 Task: Change background colour gradient.
Action: Mouse moved to (306, 82)
Screenshot: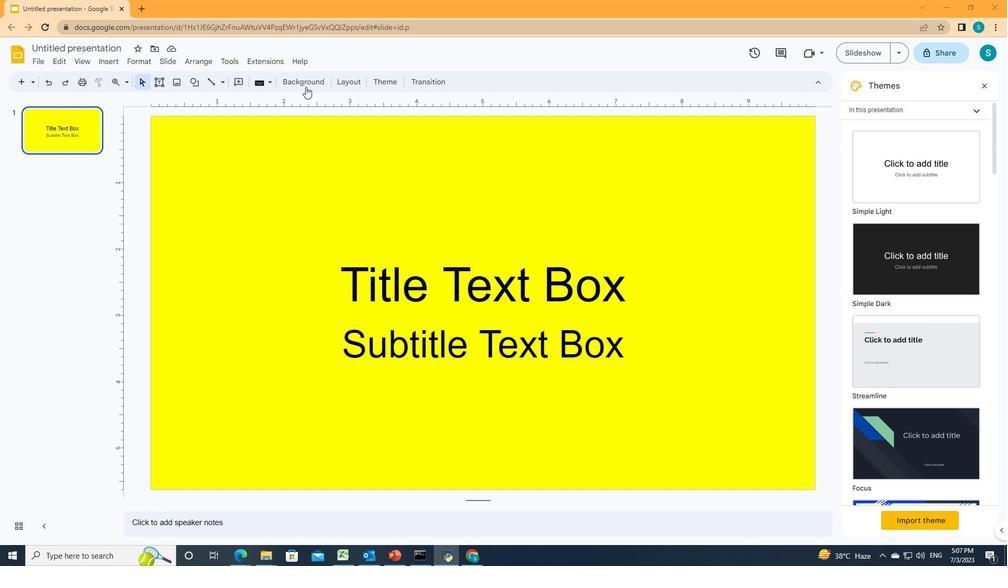 
Action: Mouse pressed left at (306, 82)
Screenshot: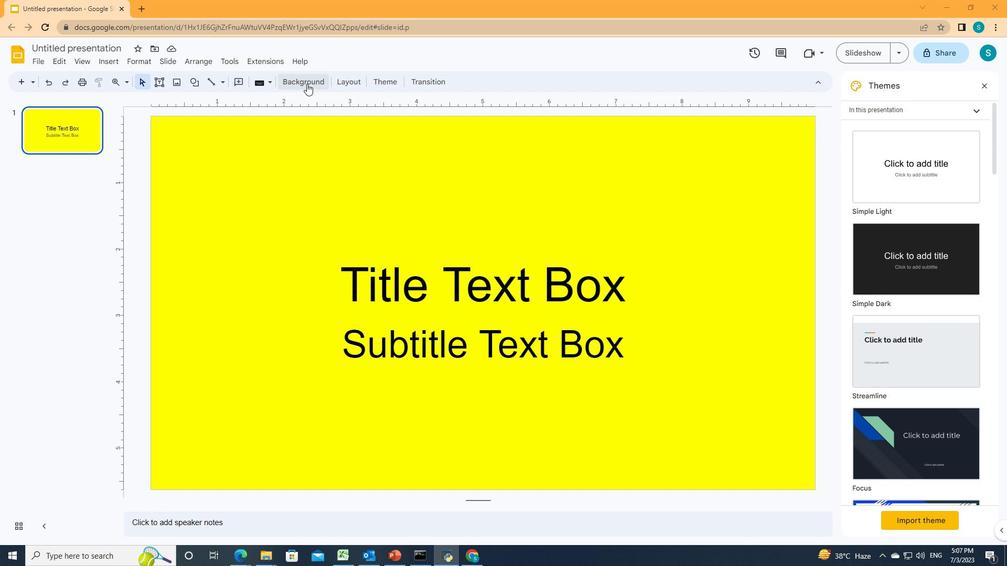 
Action: Mouse moved to (576, 261)
Screenshot: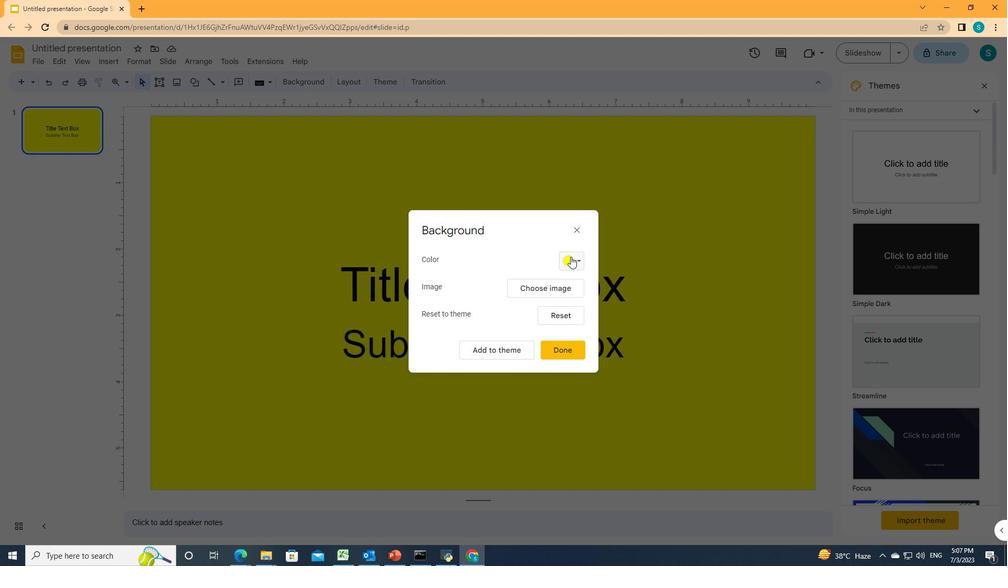 
Action: Mouse pressed left at (576, 261)
Screenshot: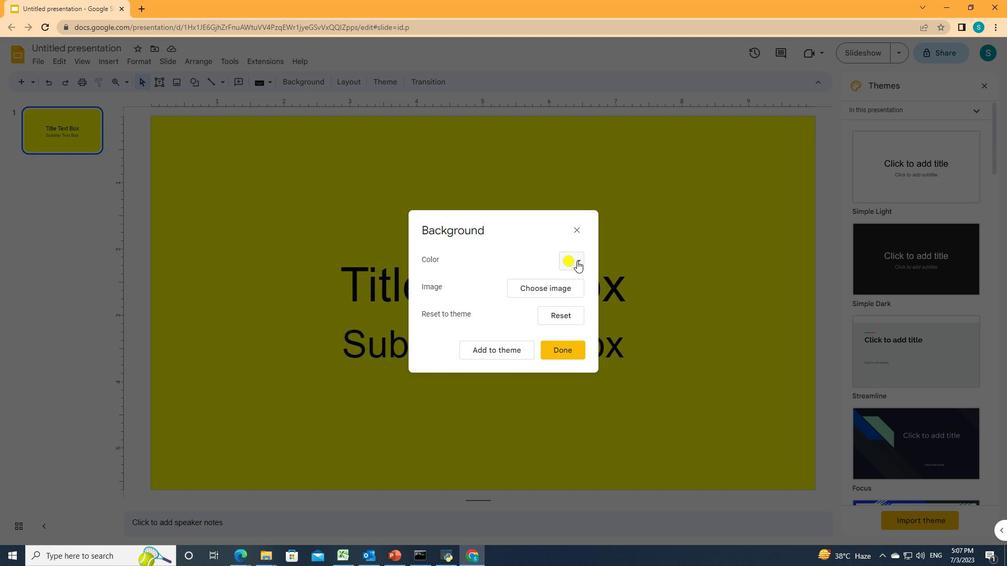 
Action: Mouse moved to (629, 283)
Screenshot: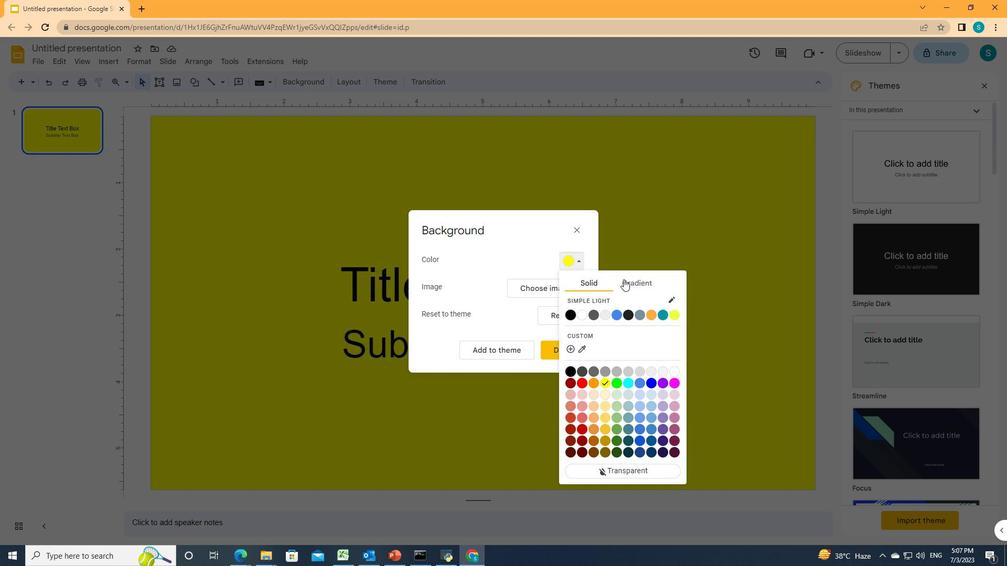 
Action: Mouse pressed left at (629, 283)
Screenshot: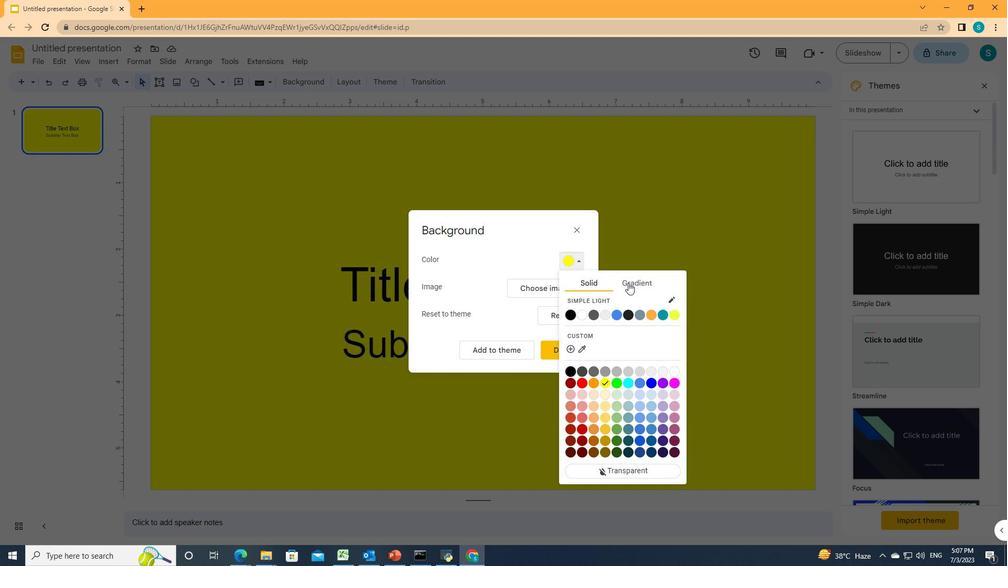 
Action: Mouse moved to (571, 316)
Screenshot: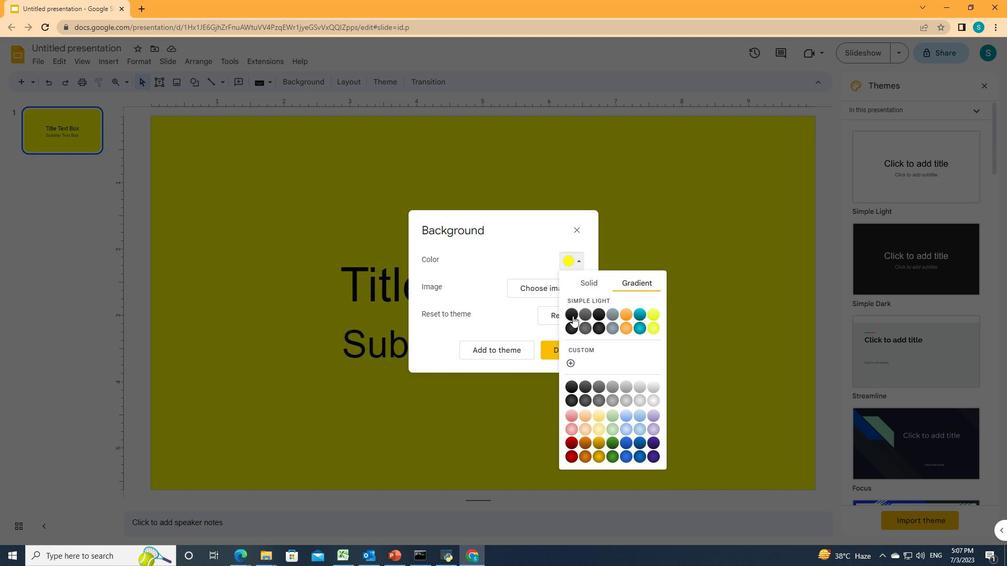 
Action: Mouse pressed left at (571, 316)
Screenshot: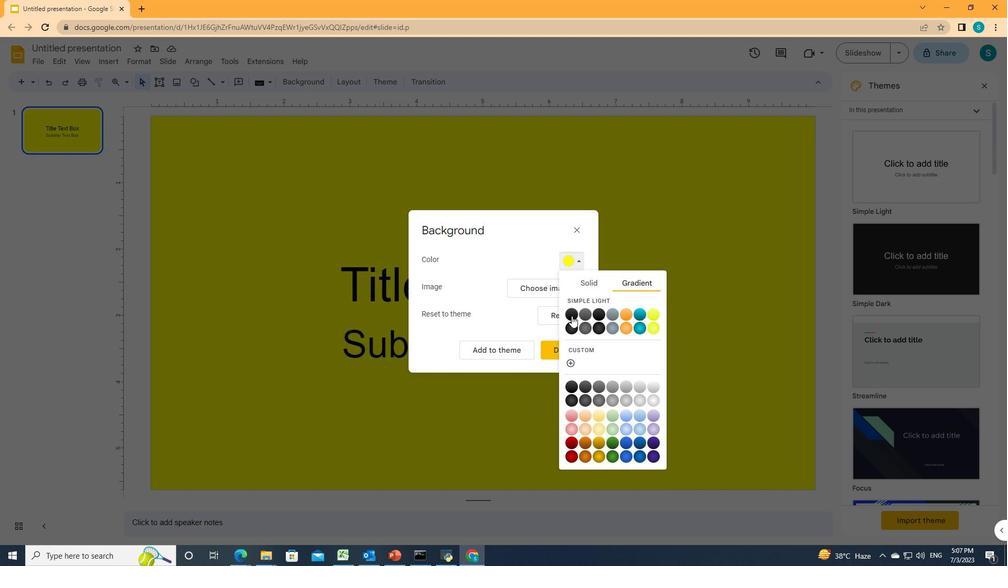 
Action: Mouse moved to (574, 350)
Screenshot: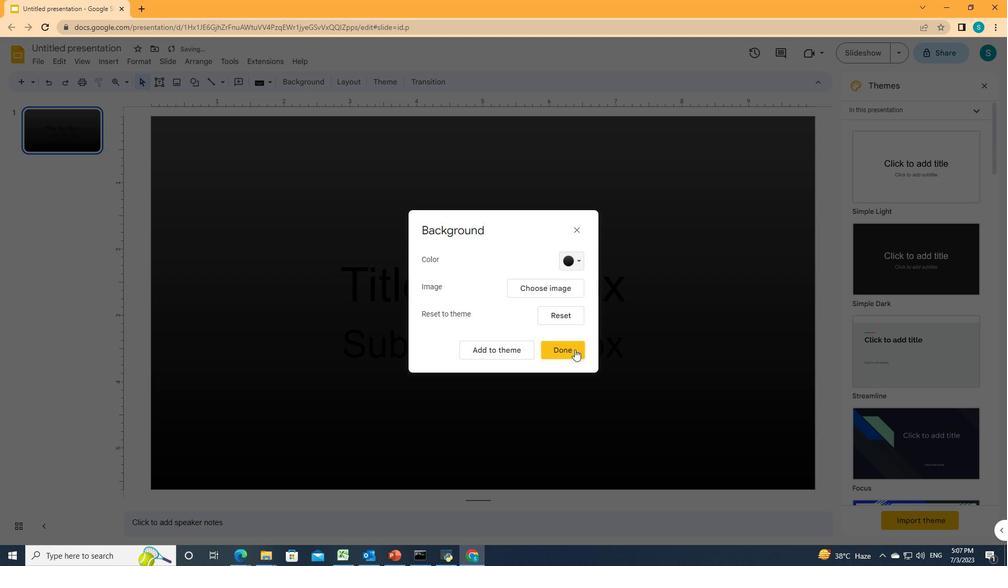 
Action: Mouse pressed left at (574, 350)
Screenshot: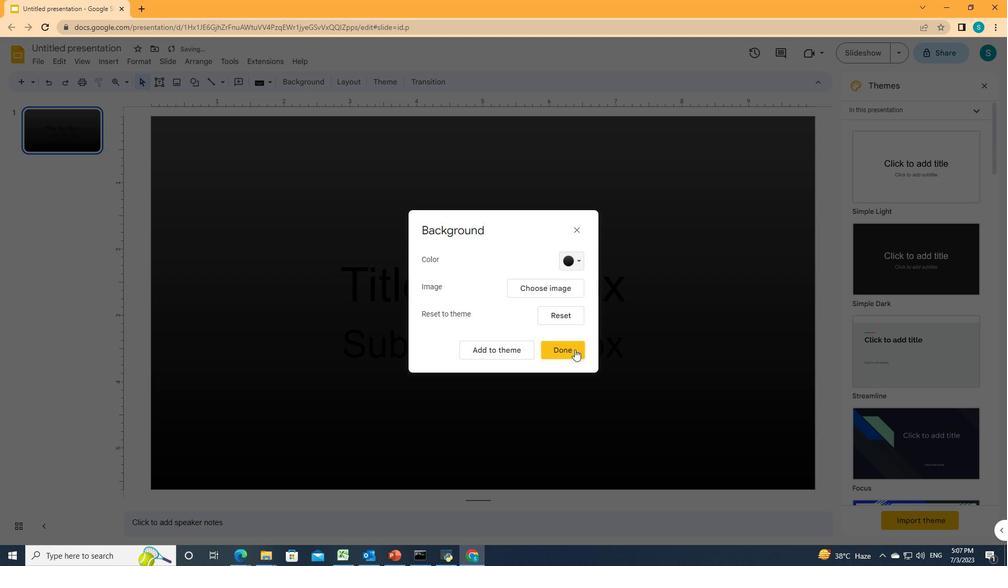 
